 Task: Create in the project WhiteCap and in the Backlog issue 'Develop a new tool for automated testing of machine learning models for predictive maintenance' a child issue 'Chatbot conversation sentiment analysis and optimization', and assign it to team member softage.1@softage.net.
Action: Mouse moved to (551, 261)
Screenshot: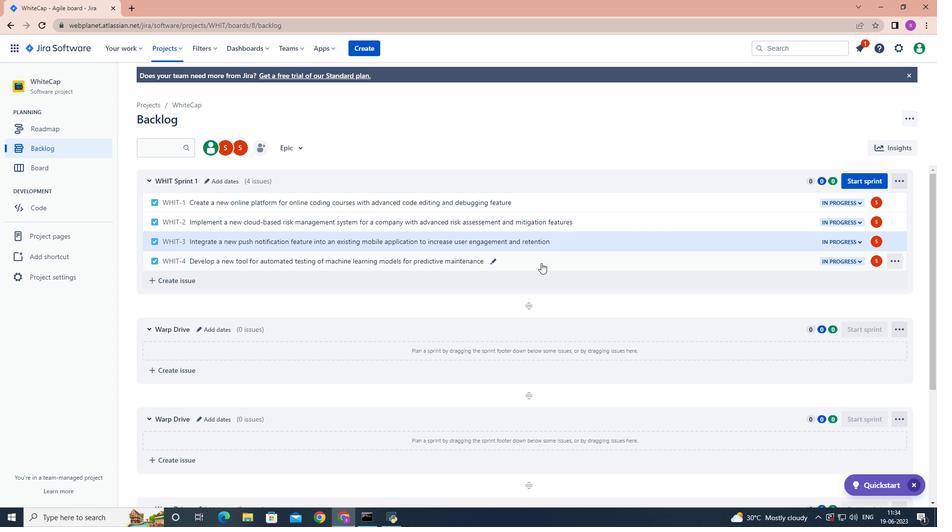 
Action: Mouse pressed left at (551, 261)
Screenshot: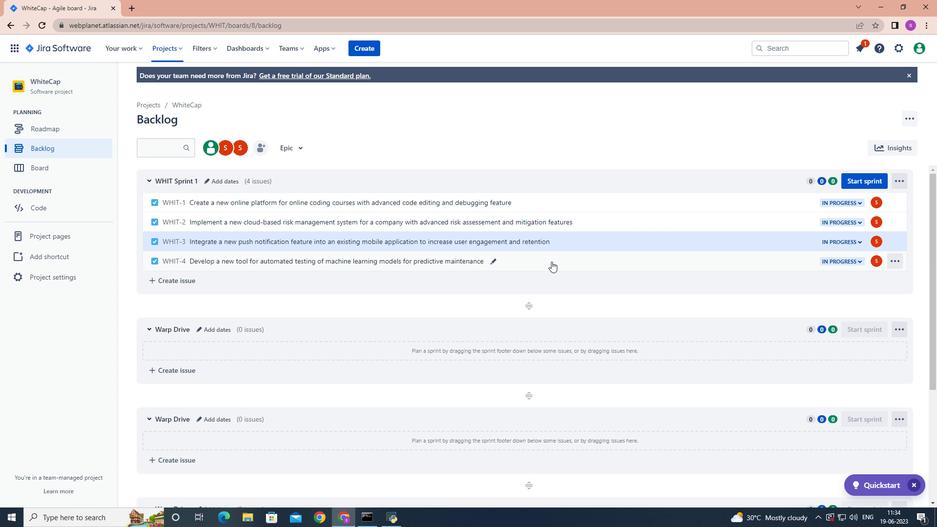 
Action: Mouse moved to (761, 245)
Screenshot: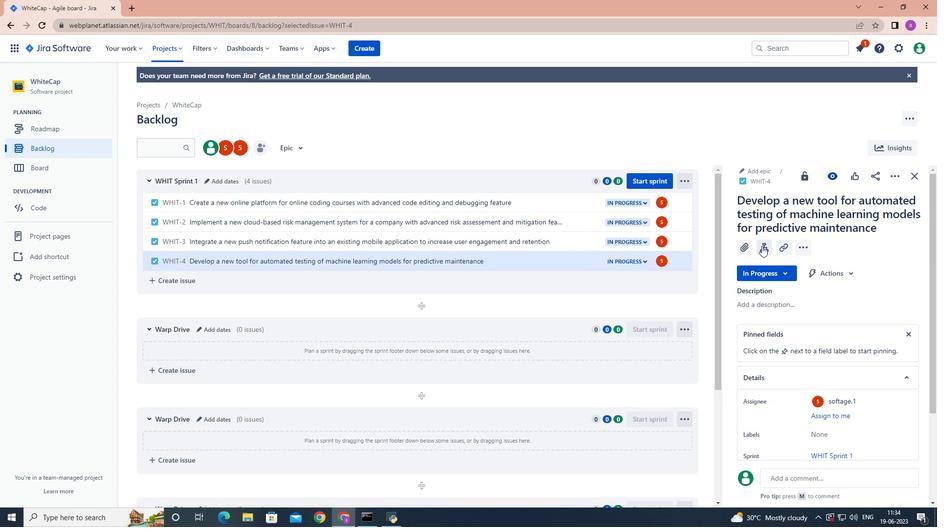 
Action: Mouse pressed left at (761, 245)
Screenshot: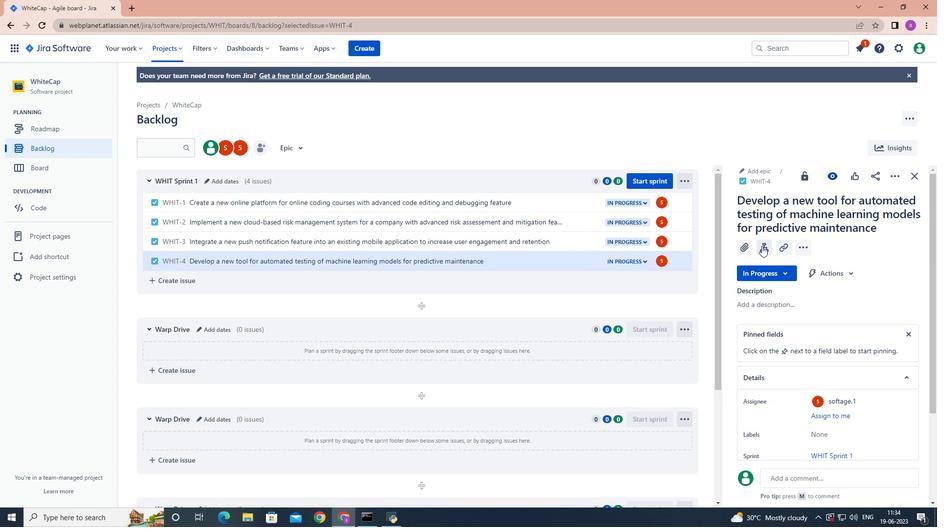 
Action: Mouse moved to (760, 246)
Screenshot: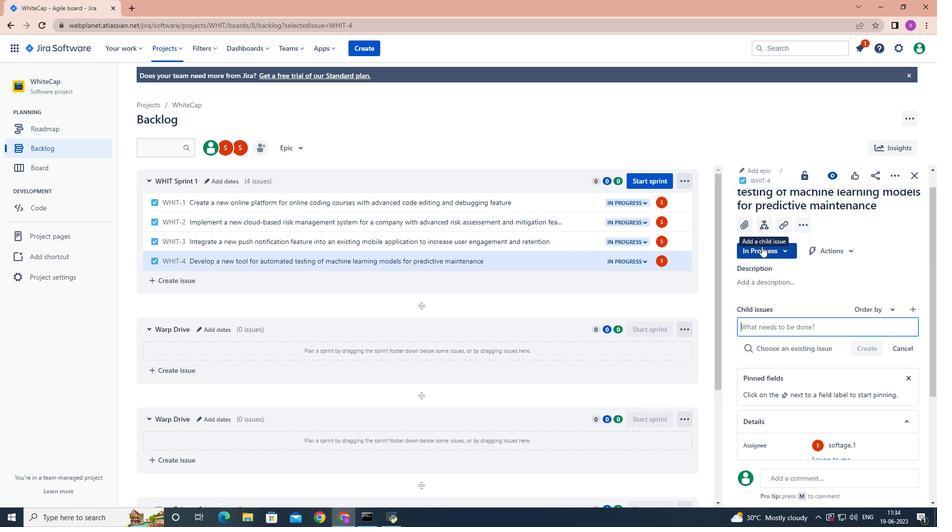 
Action: Key pressed <Key.shift>Chatbot<Key.space>conver<Key.backspace>rsation<Key.space>sentiment<Key.space>analysis<Key.space>and<Key.space>optimization<Key.enter>
Screenshot: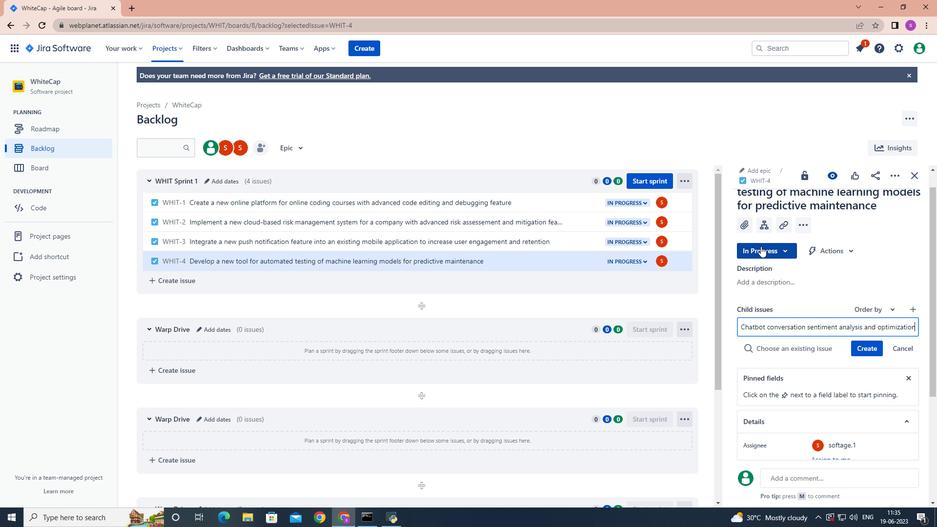 
Action: Mouse moved to (877, 329)
Screenshot: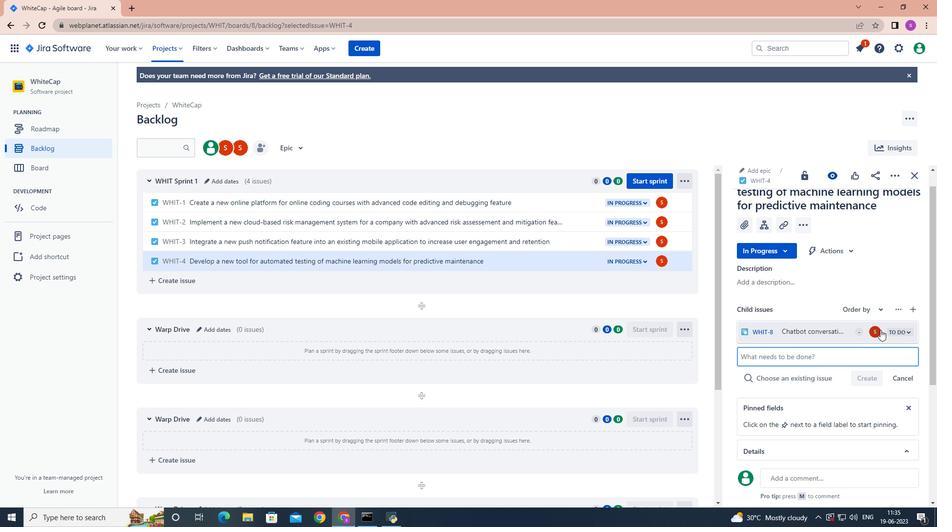 
Action: Mouse pressed left at (877, 329)
Screenshot: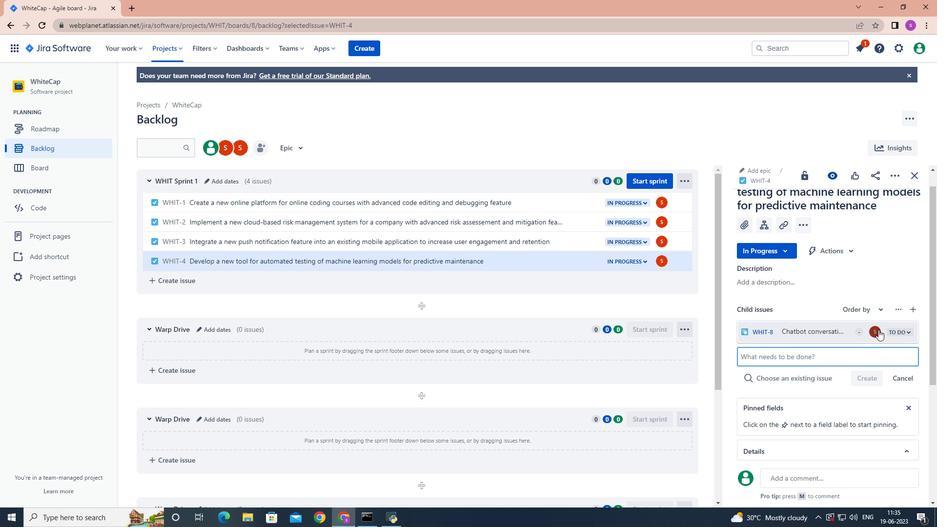 
Action: Mouse moved to (875, 329)
Screenshot: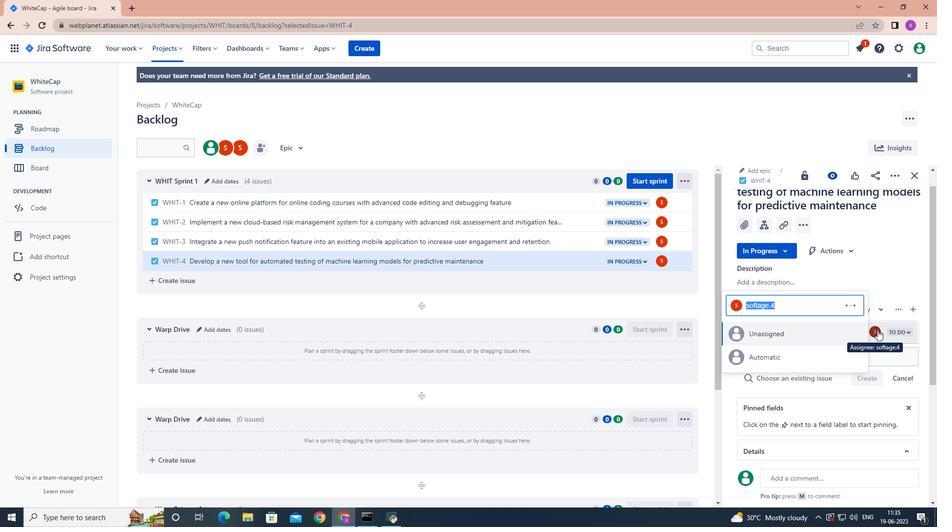 
Action: Key pressed softage.1
Screenshot: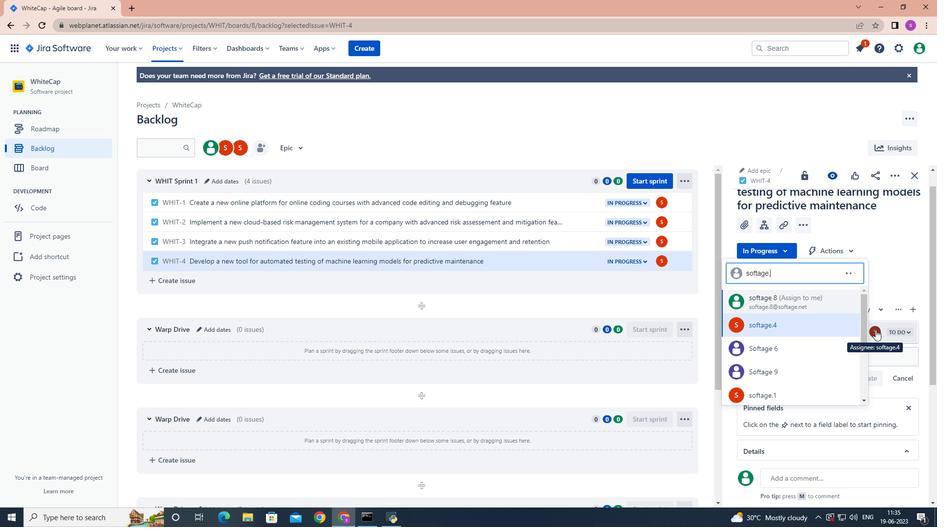 
Action: Mouse moved to (825, 329)
Screenshot: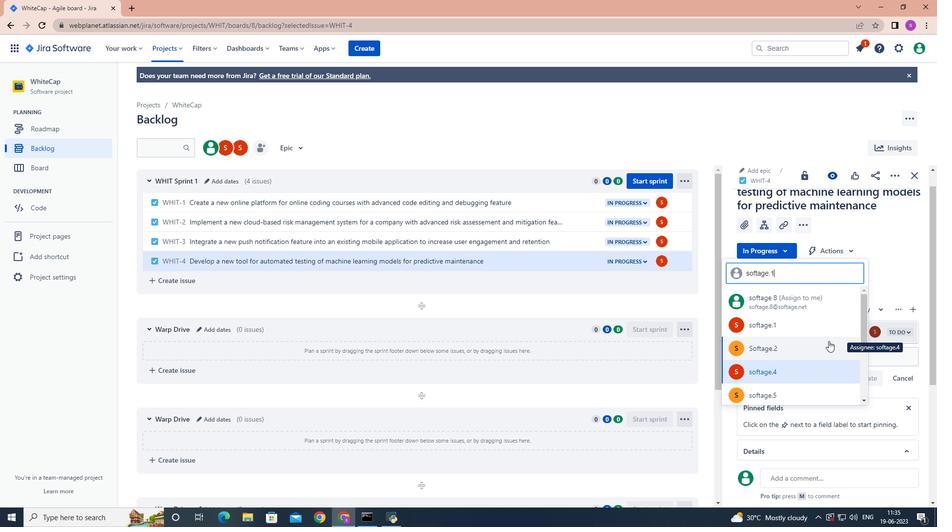 
Action: Mouse pressed left at (825, 329)
Screenshot: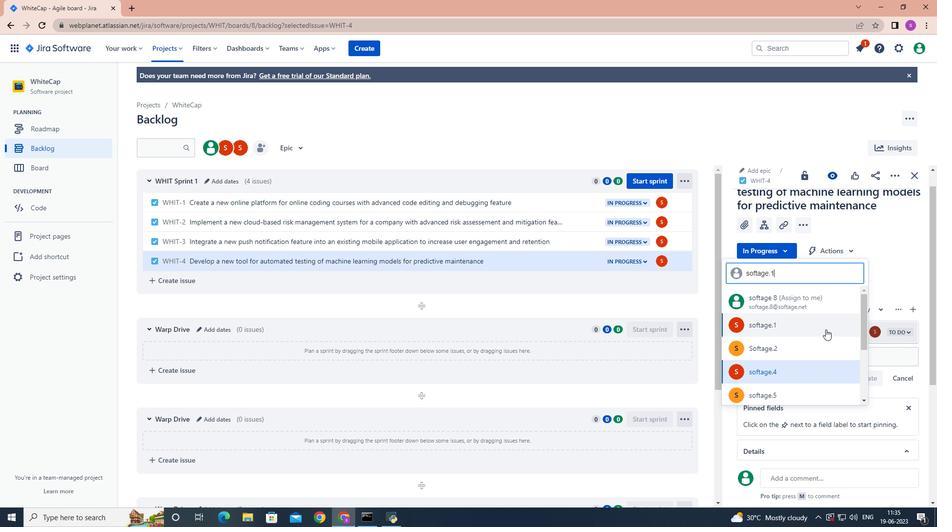 
Action: Mouse moved to (824, 329)
Screenshot: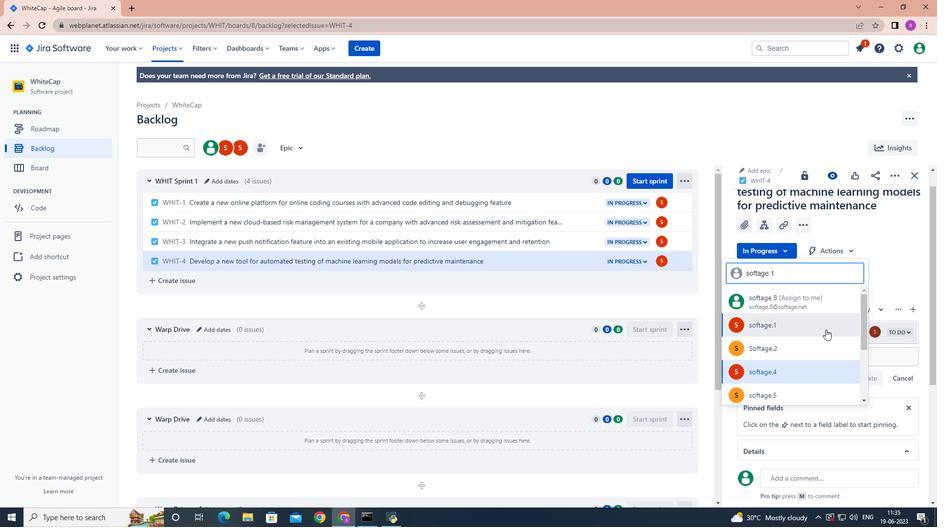
